 Task: Create a rule when checklist name is removed from a card by anyone.
Action: Mouse moved to (1083, 96)
Screenshot: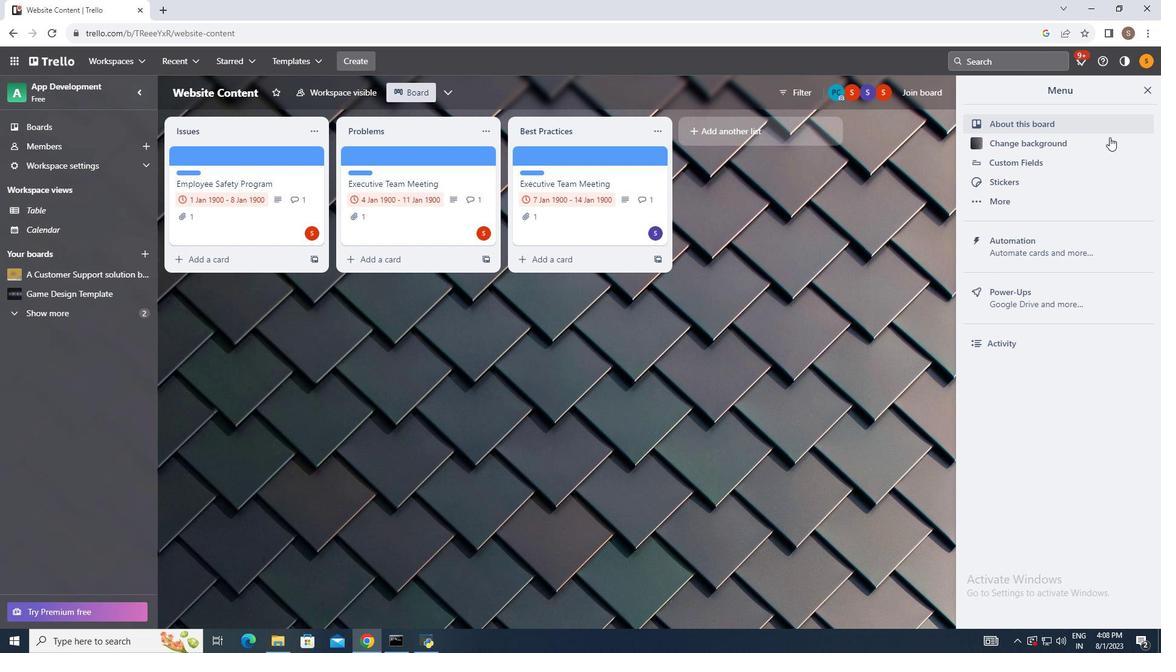 
Action: Mouse pressed left at (1083, 96)
Screenshot: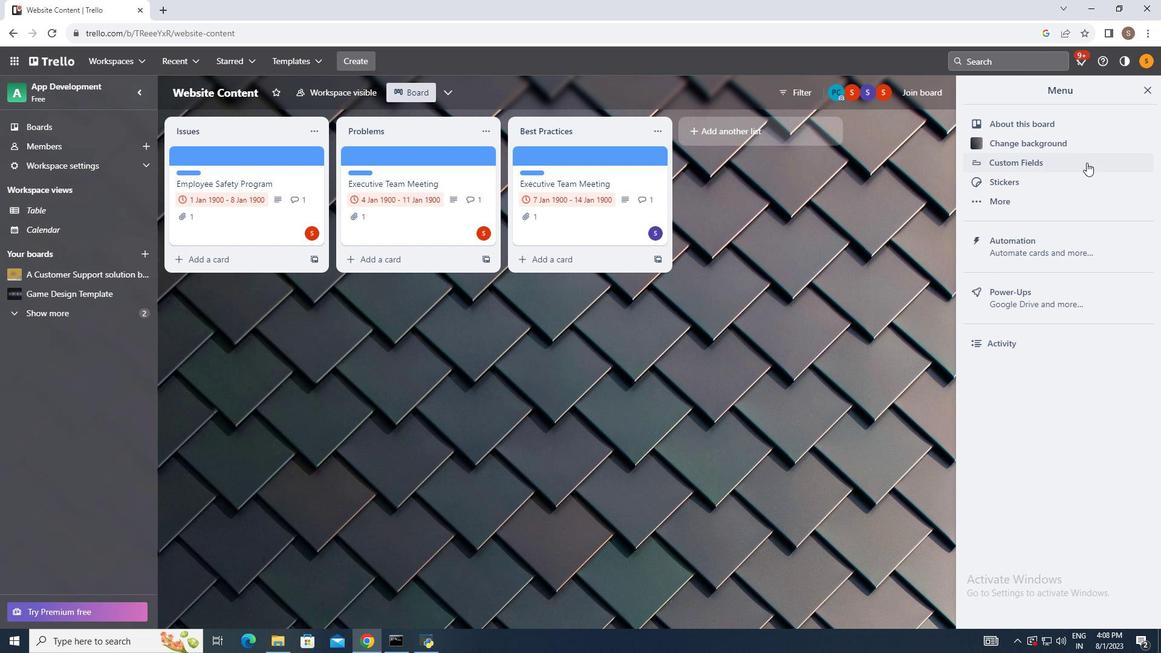 
Action: Mouse moved to (997, 244)
Screenshot: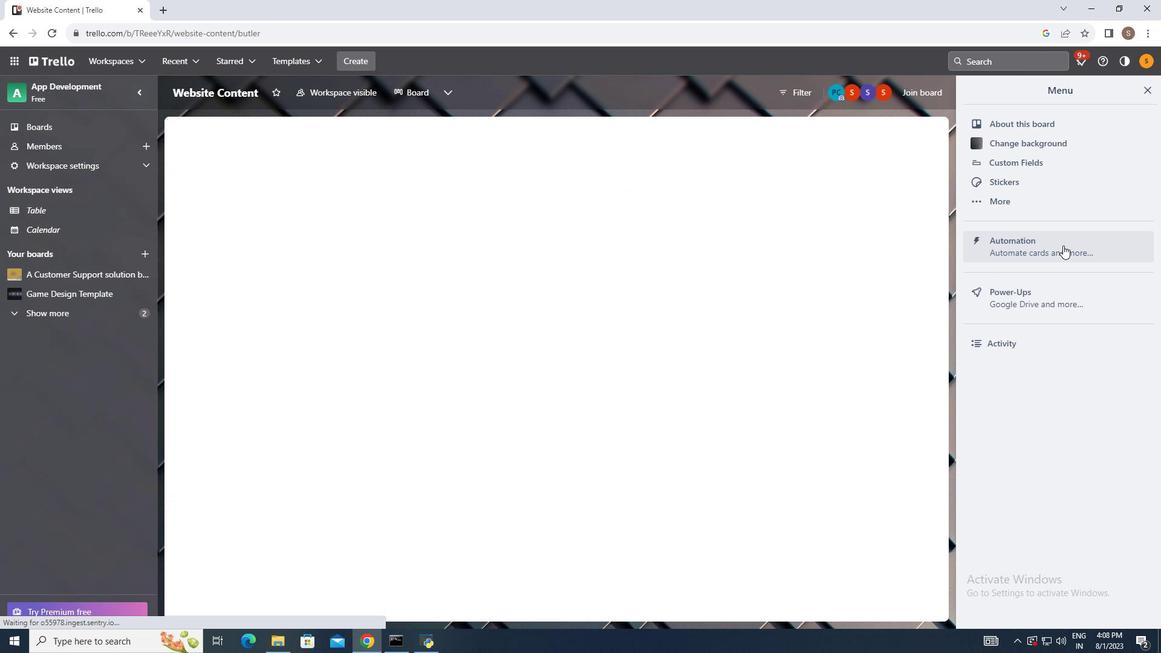 
Action: Mouse pressed left at (997, 244)
Screenshot: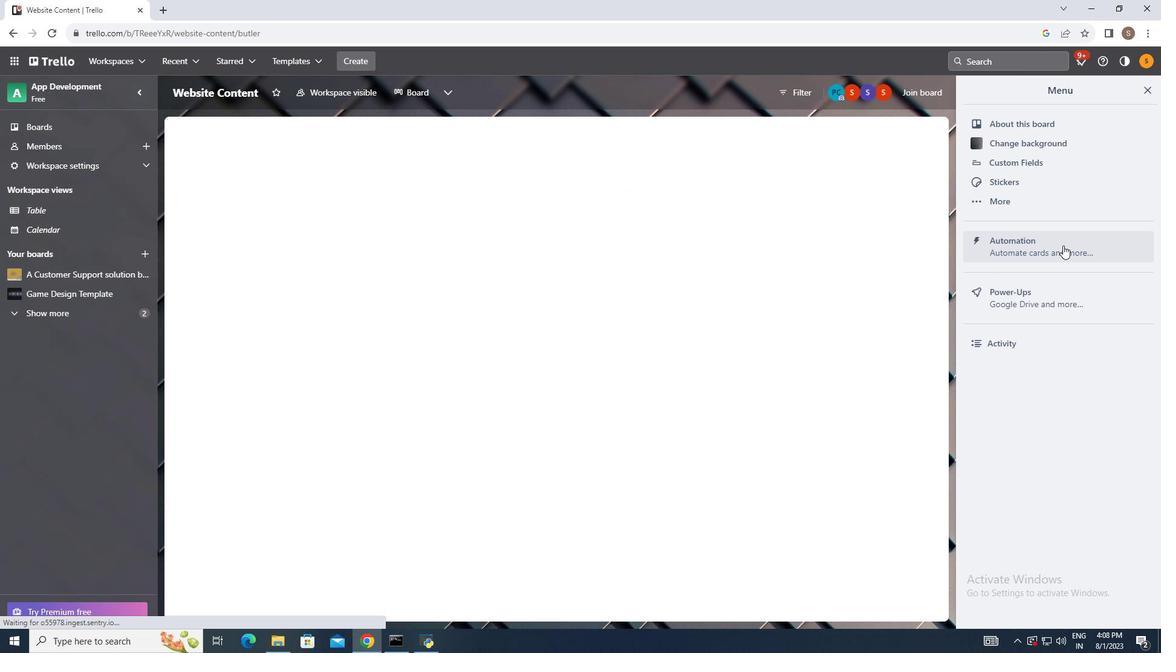 
Action: Mouse moved to (184, 195)
Screenshot: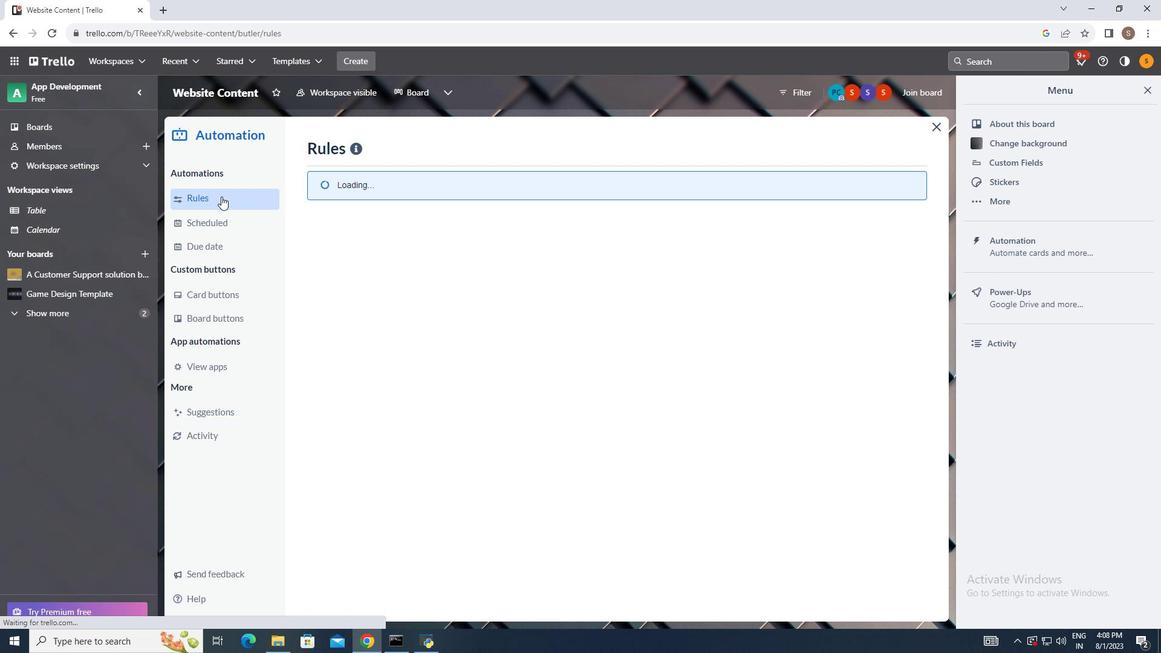 
Action: Mouse pressed left at (184, 195)
Screenshot: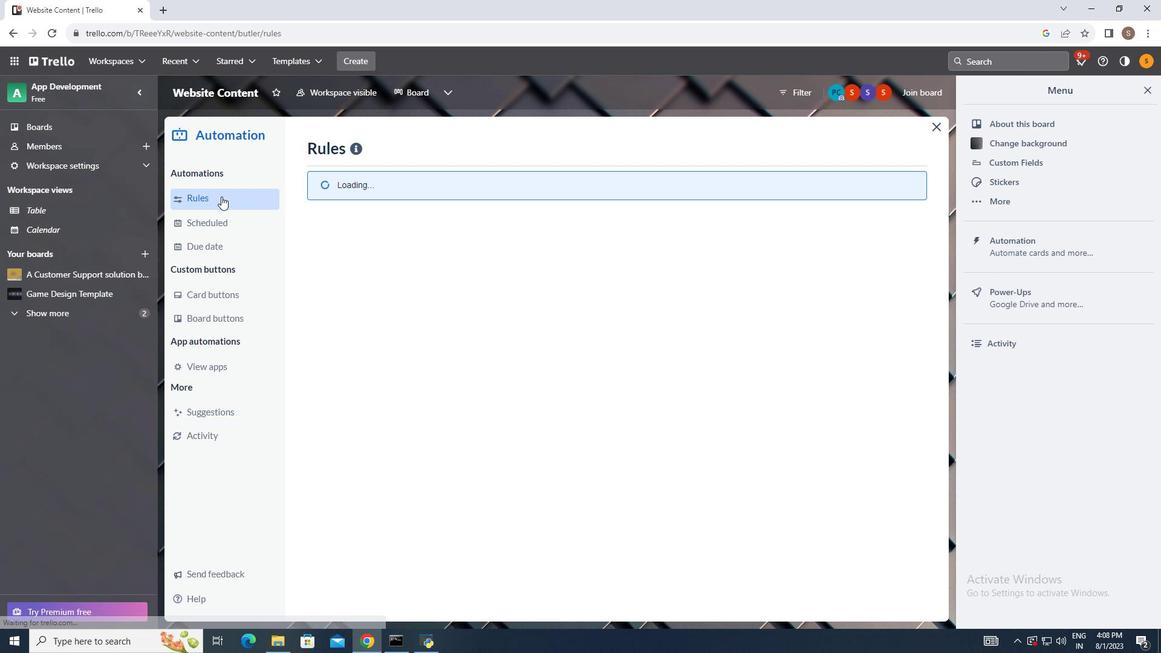 
Action: Mouse moved to (736, 151)
Screenshot: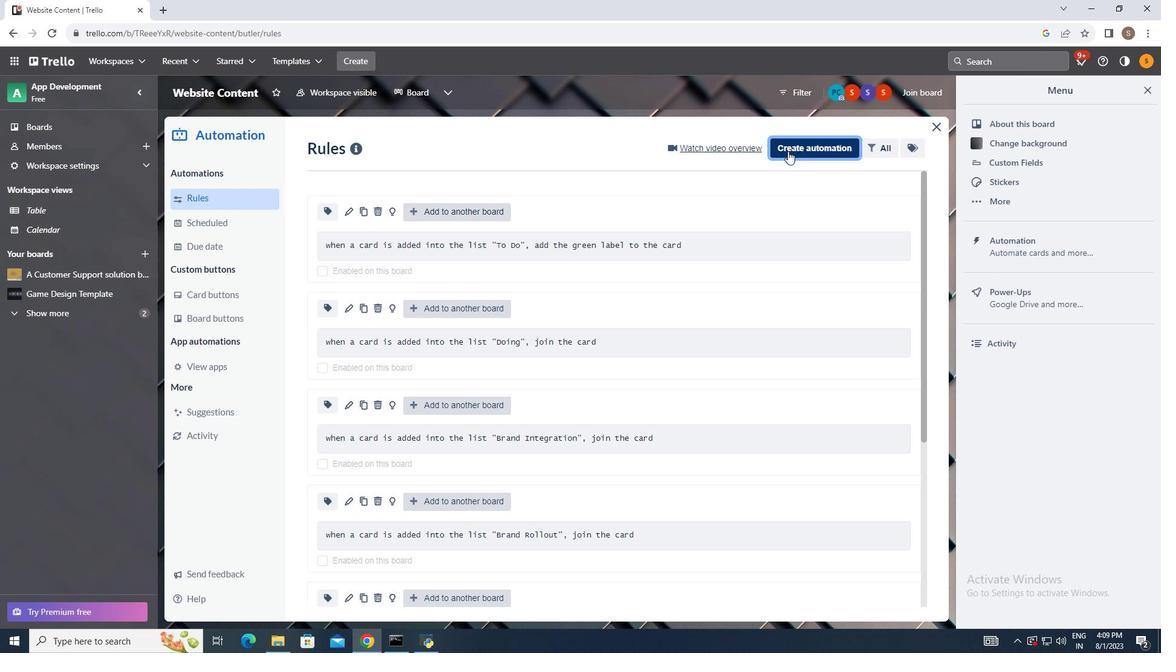 
Action: Mouse pressed left at (736, 151)
Screenshot: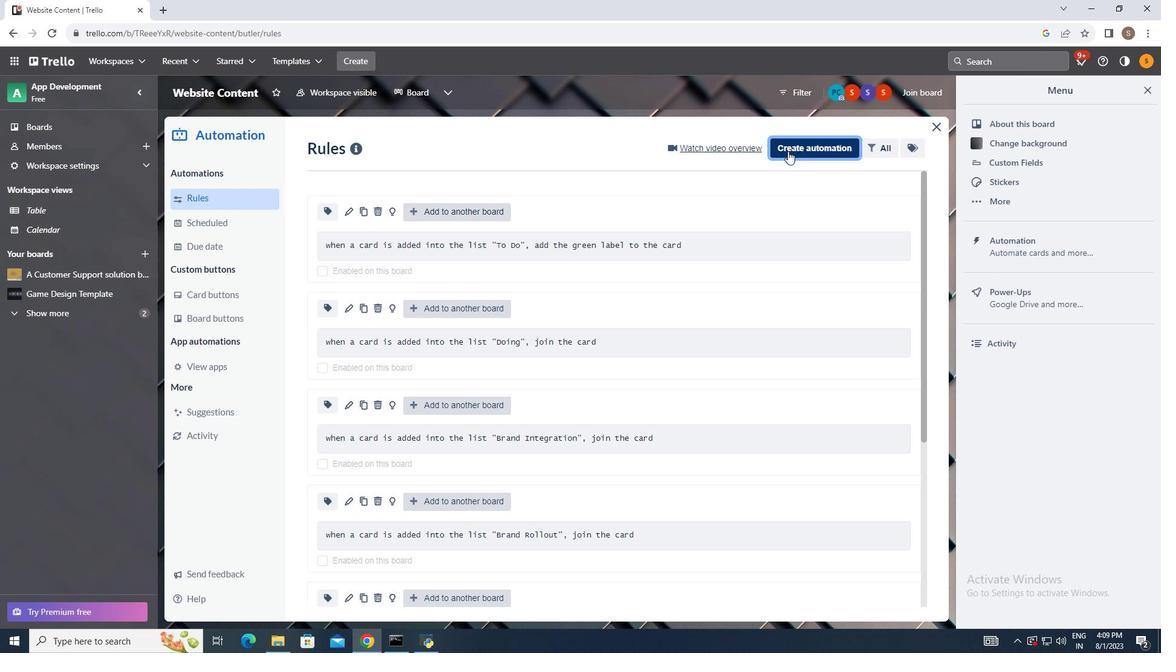 
Action: Mouse moved to (598, 259)
Screenshot: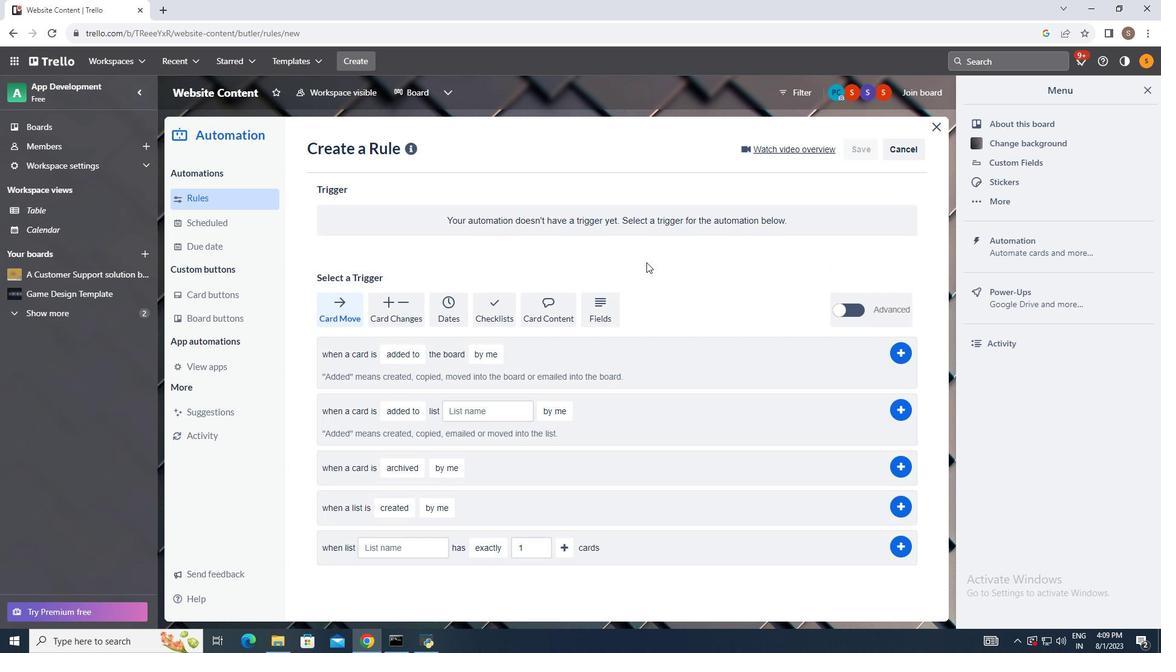 
Action: Mouse pressed left at (598, 259)
Screenshot: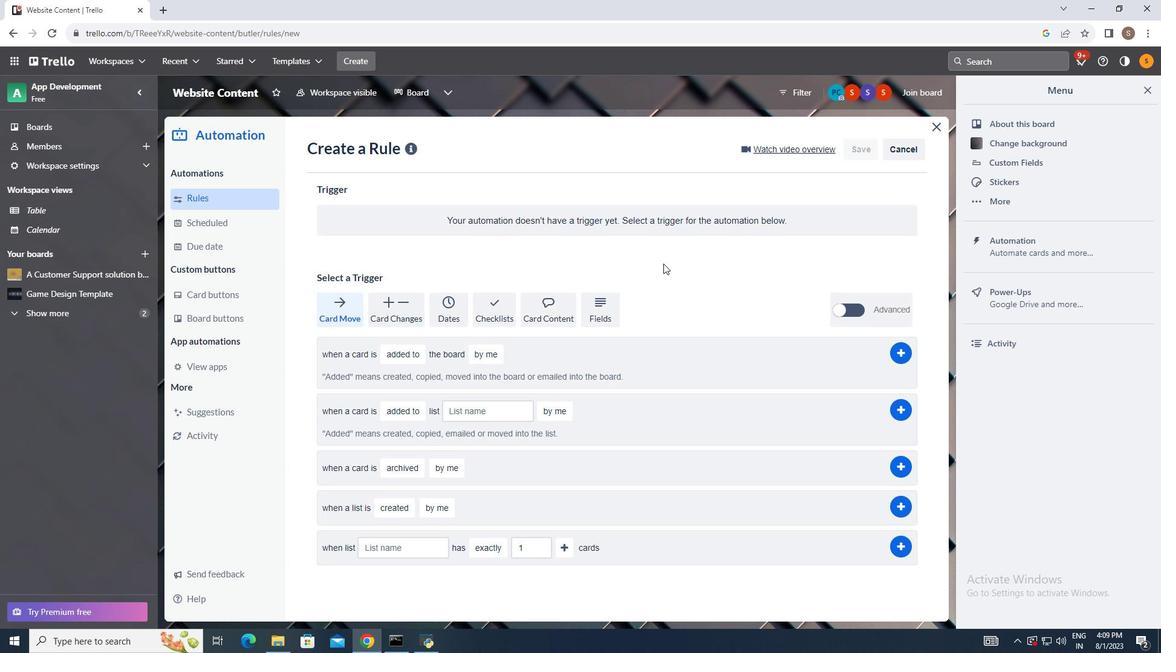 
Action: Mouse moved to (451, 292)
Screenshot: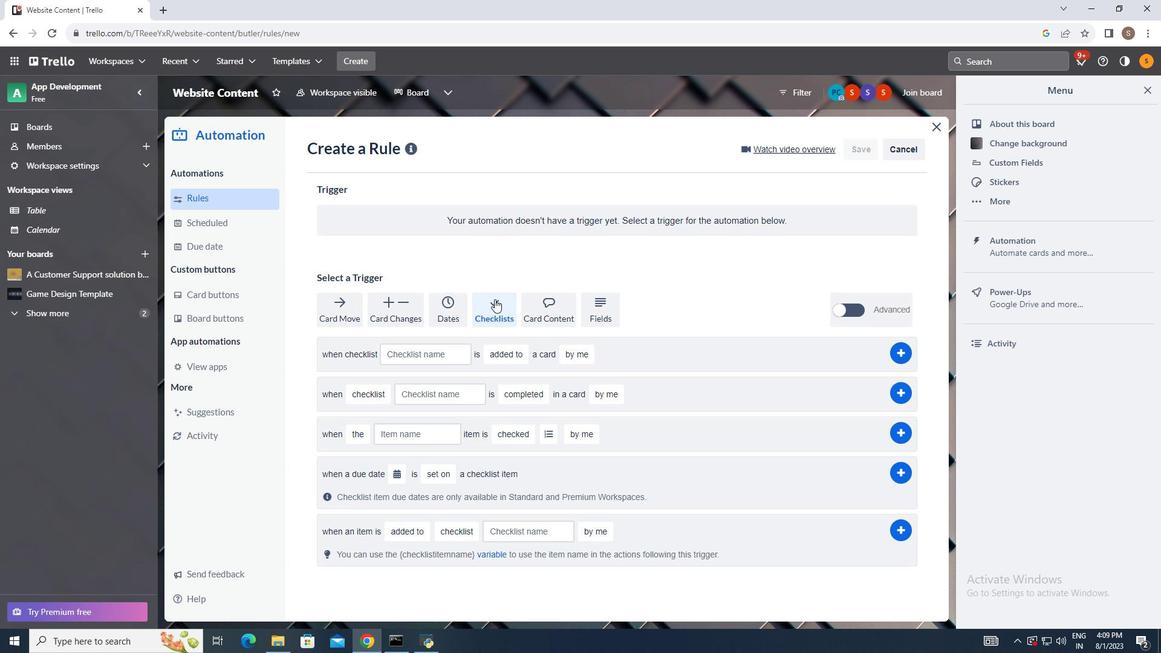 
Action: Mouse pressed left at (451, 292)
Screenshot: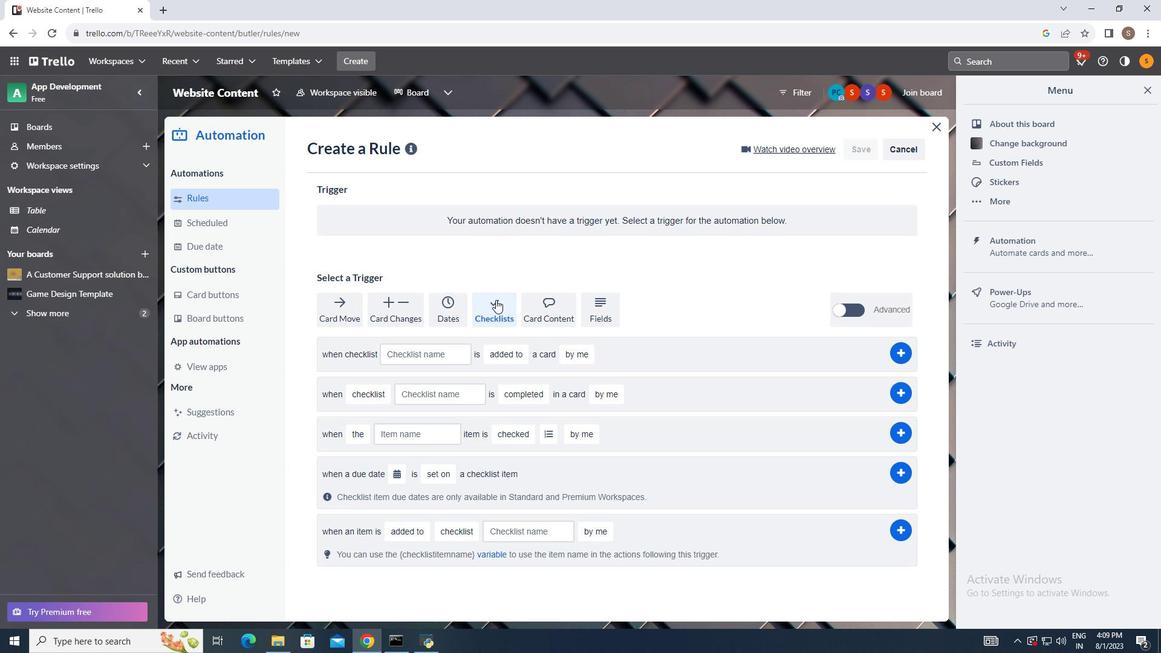 
Action: Mouse moved to (451, 349)
Screenshot: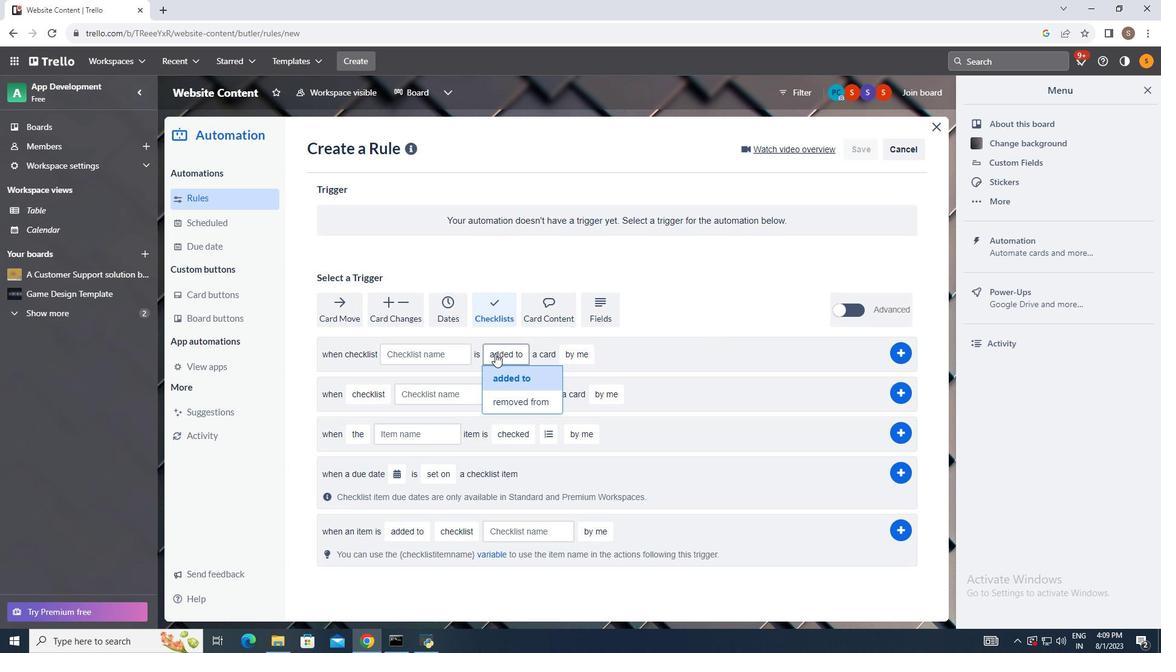 
Action: Mouse pressed left at (451, 349)
Screenshot: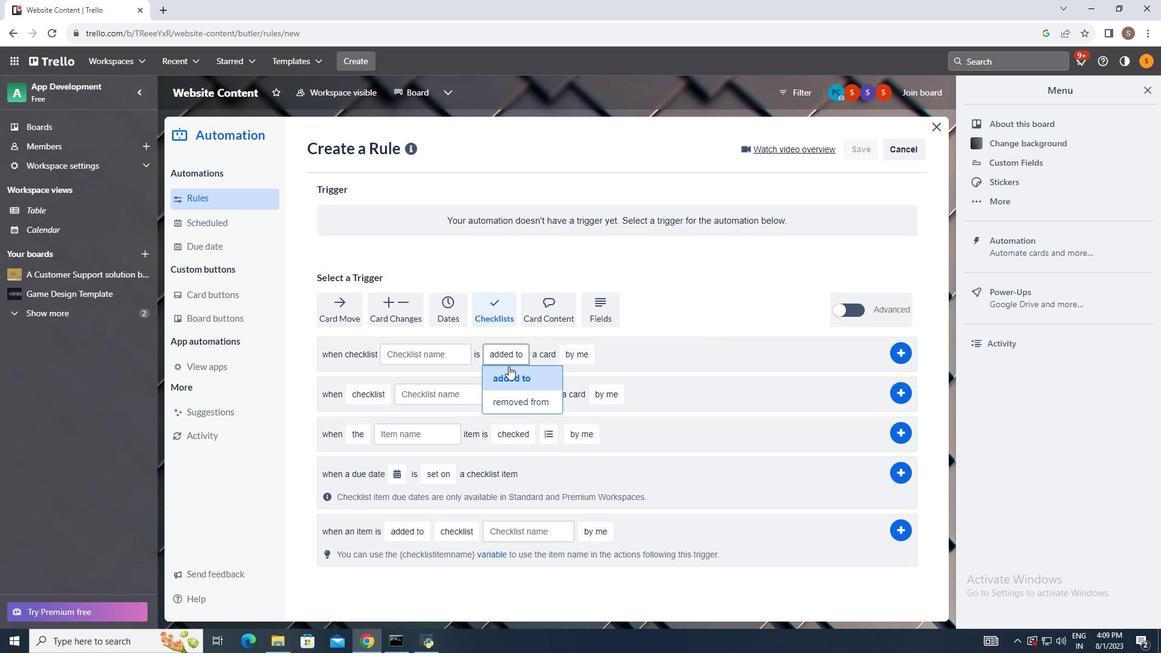
Action: Mouse moved to (478, 395)
Screenshot: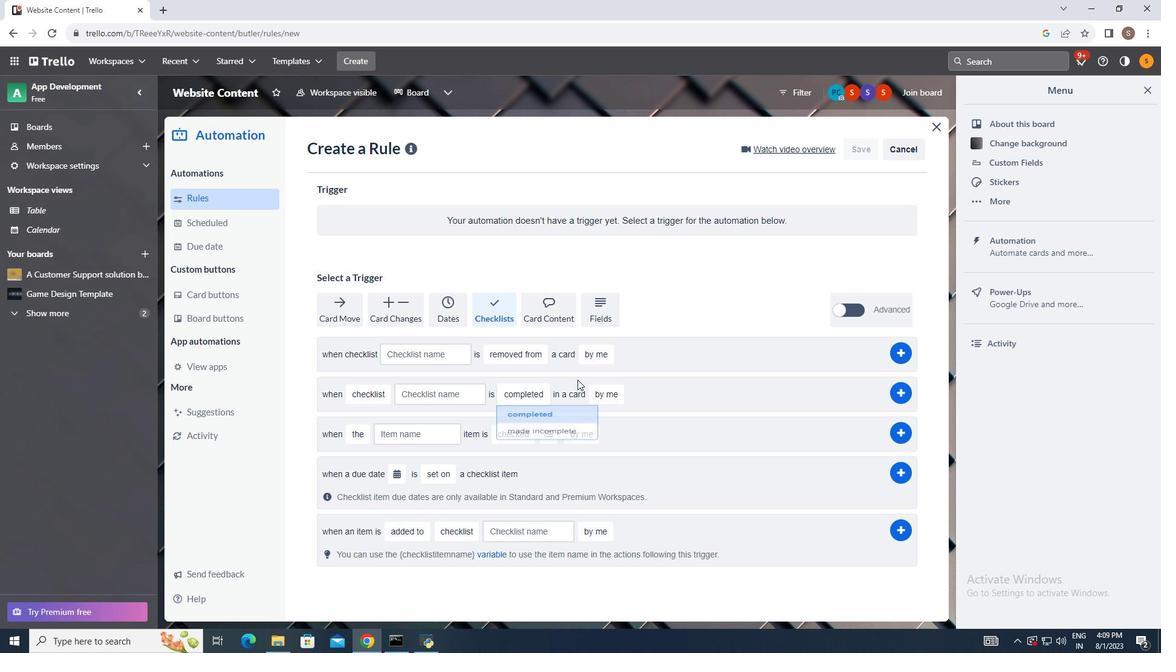 
Action: Mouse pressed left at (478, 395)
Screenshot: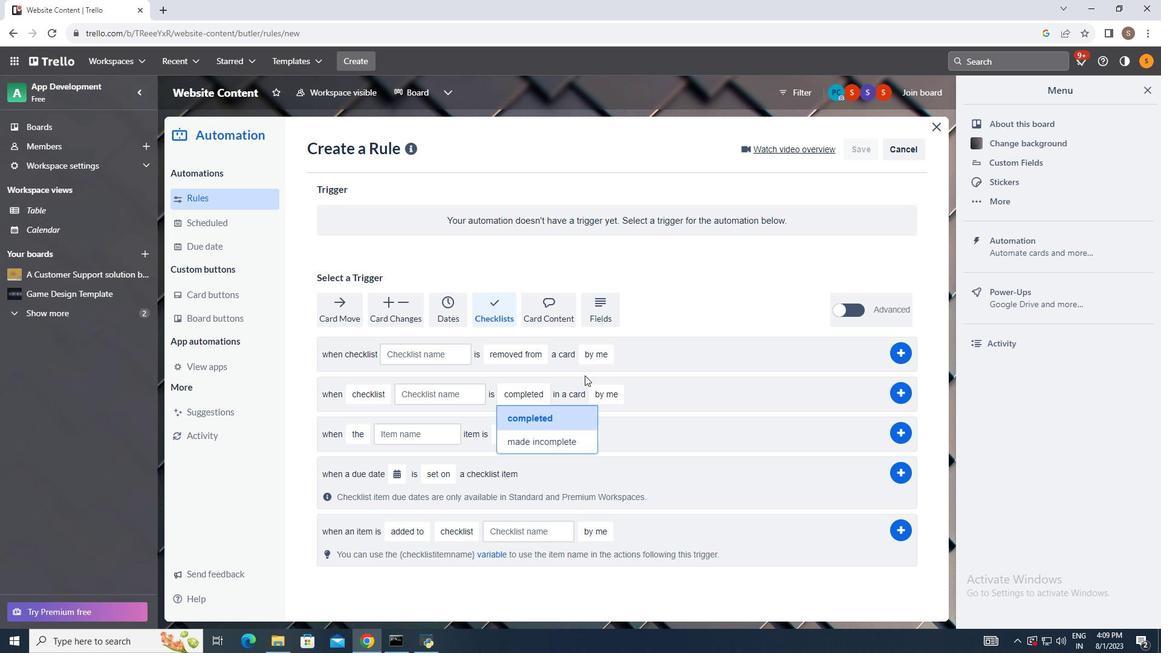 
Action: Mouse moved to (549, 355)
Screenshot: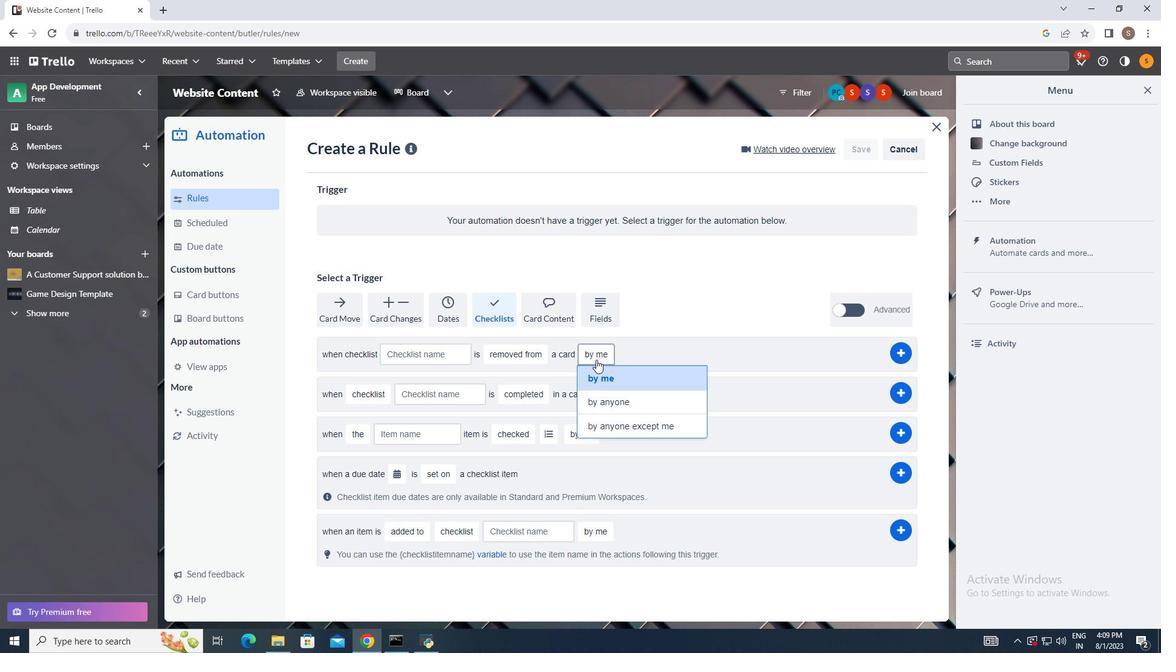 
Action: Mouse pressed left at (549, 355)
Screenshot: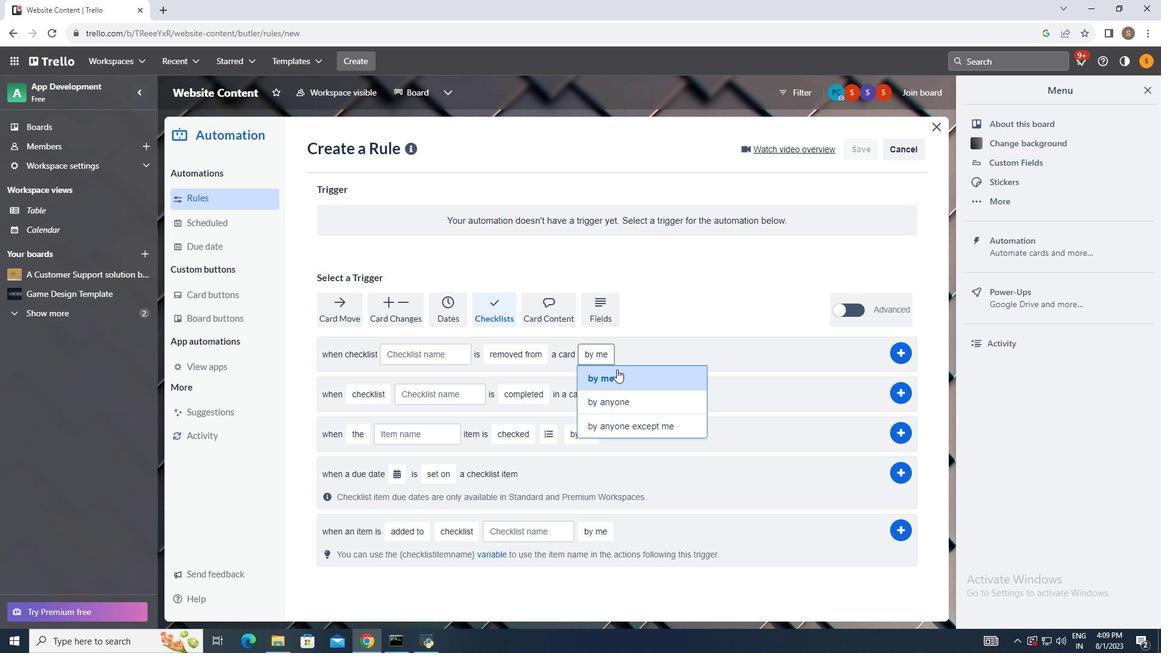 
Action: Mouse moved to (579, 391)
Screenshot: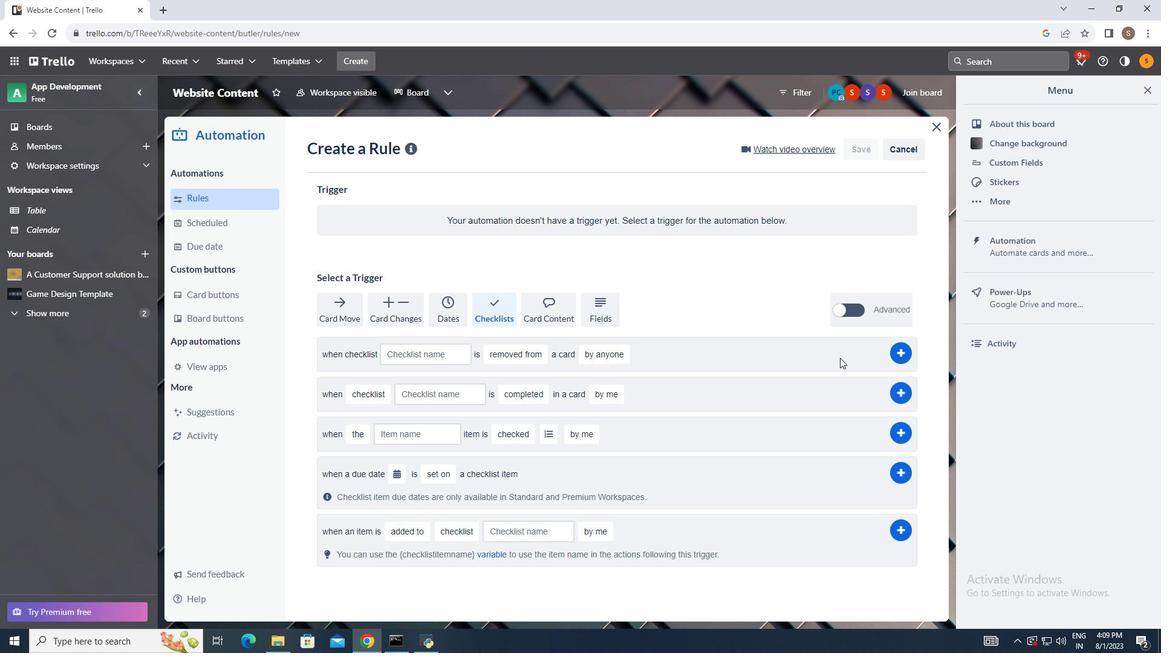 
Action: Mouse pressed left at (579, 391)
Screenshot: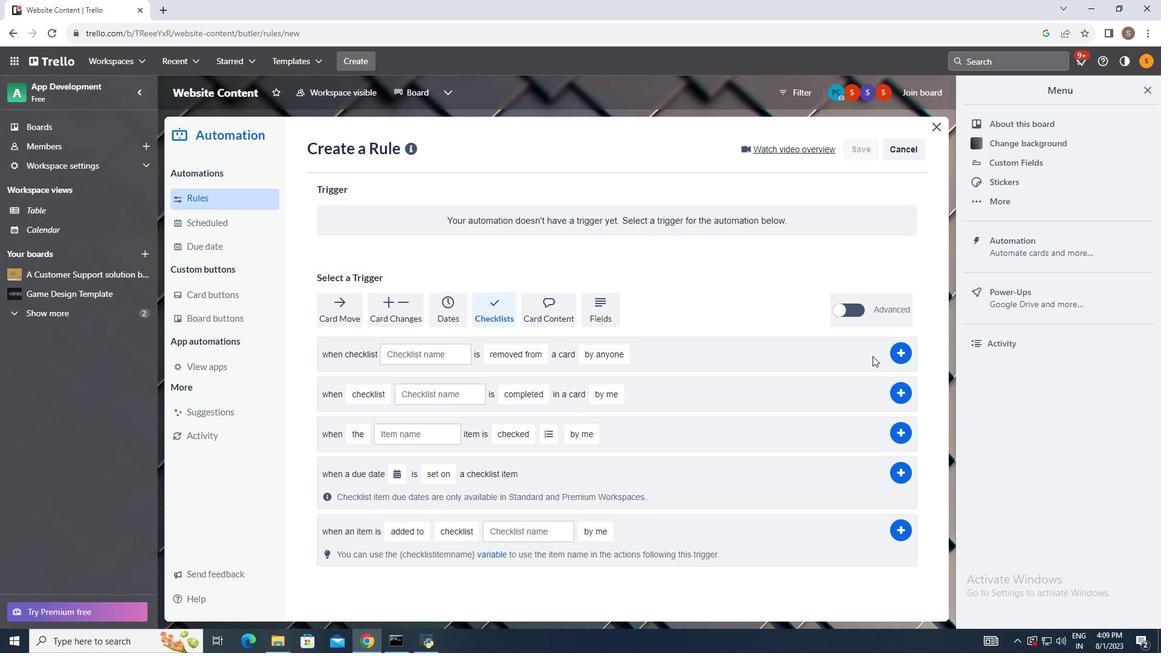 
Action: Mouse moved to (845, 346)
Screenshot: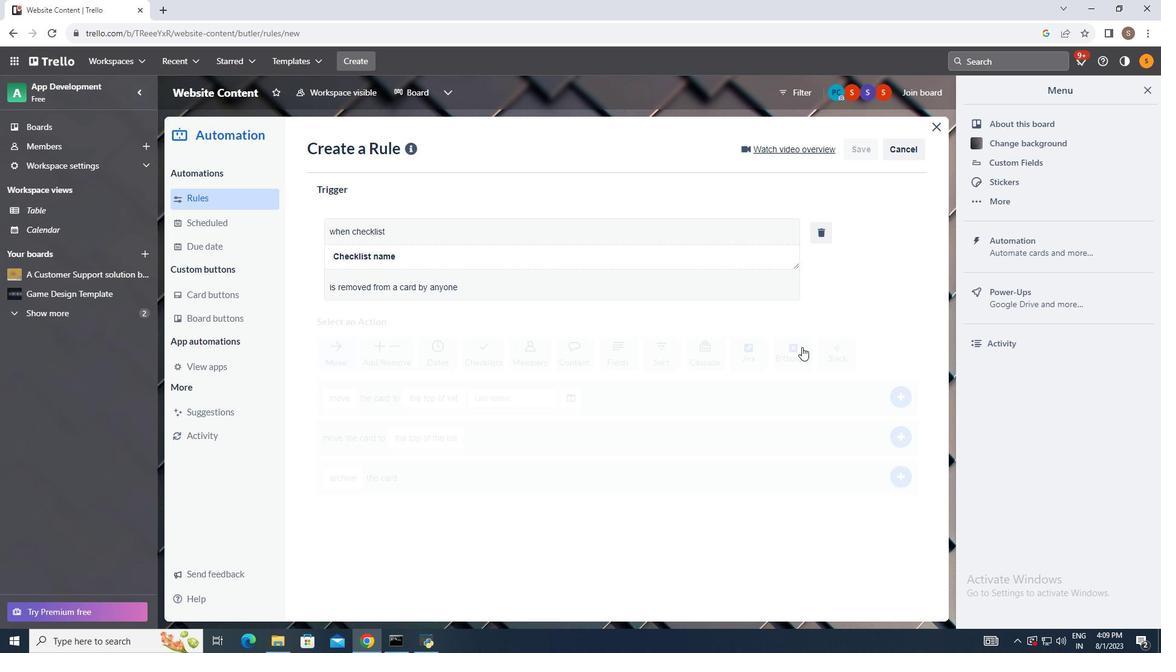 
Action: Mouse pressed left at (845, 346)
Screenshot: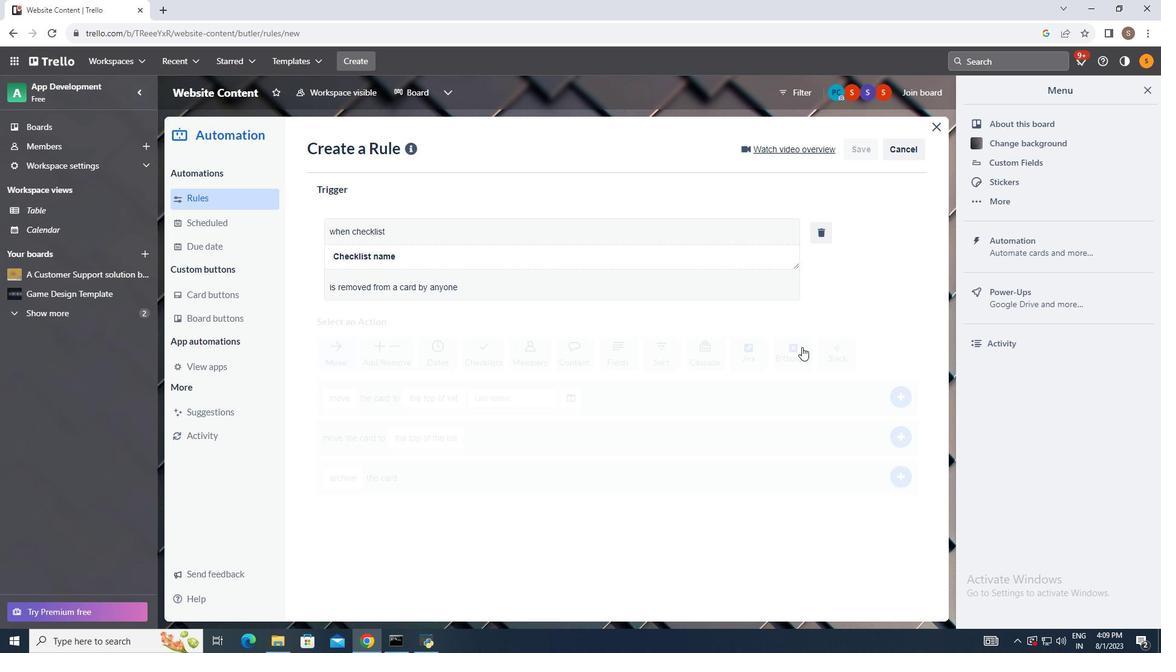 
Action: Mouse moved to (636, 324)
Screenshot: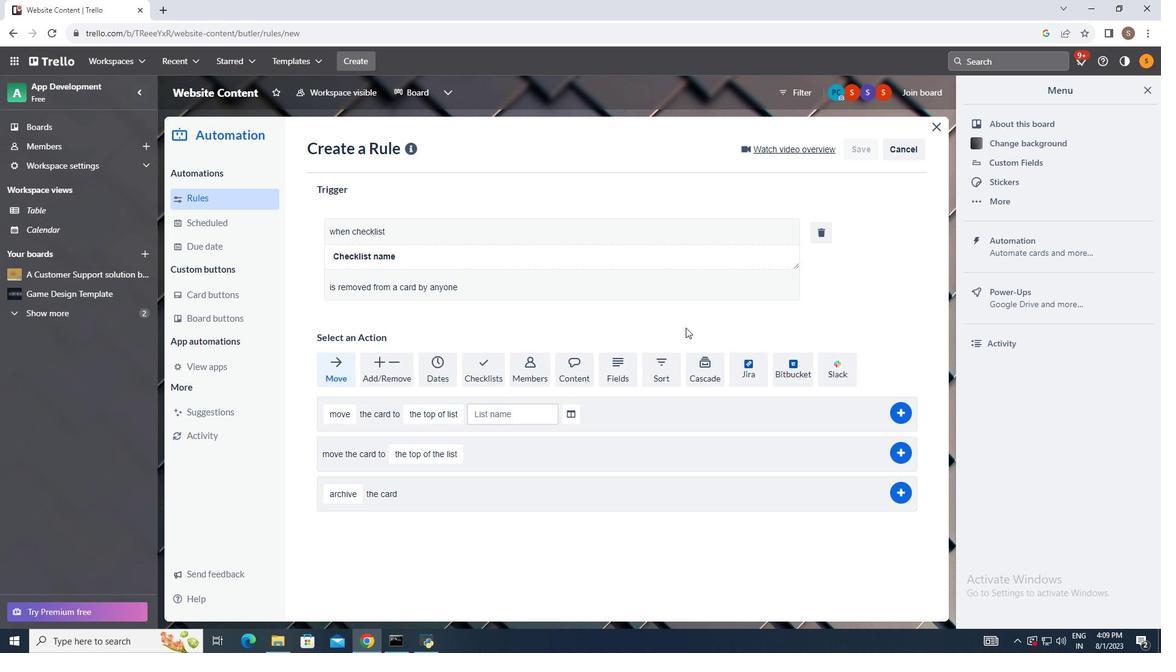 
